 Task: Add Bigelow Strawberry Lemon Orange Blossom Herbal Infusion Tea to the cart.
Action: Mouse moved to (24, 144)
Screenshot: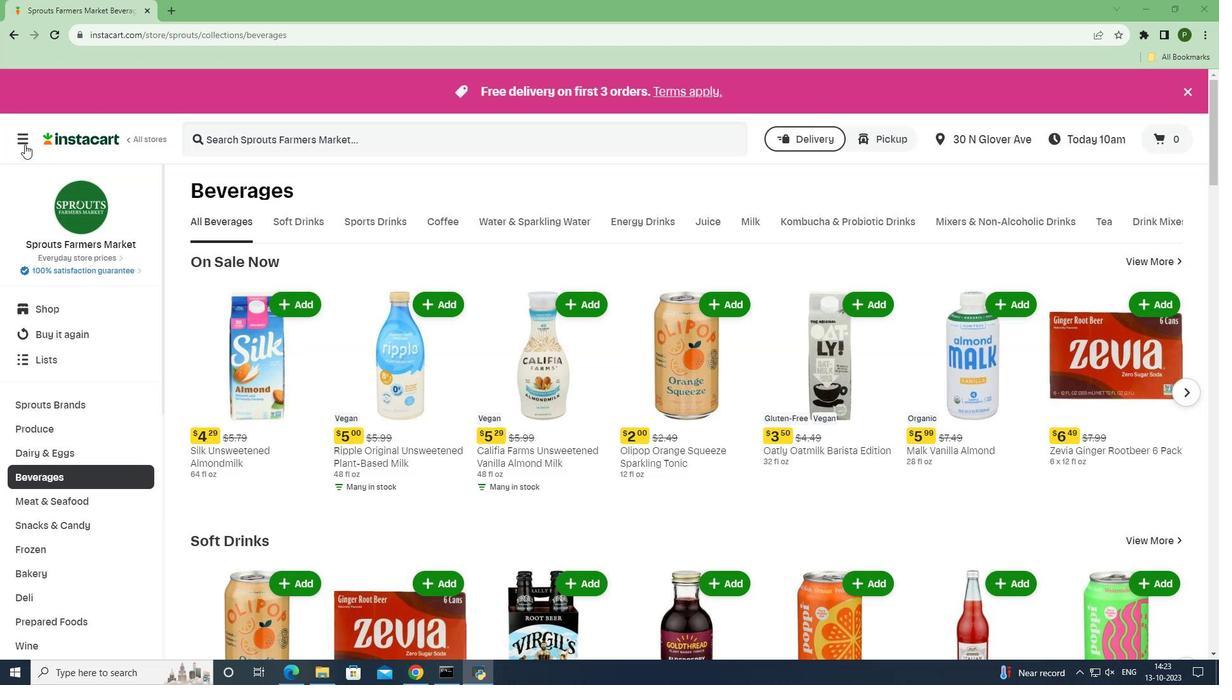 
Action: Mouse pressed left at (24, 144)
Screenshot: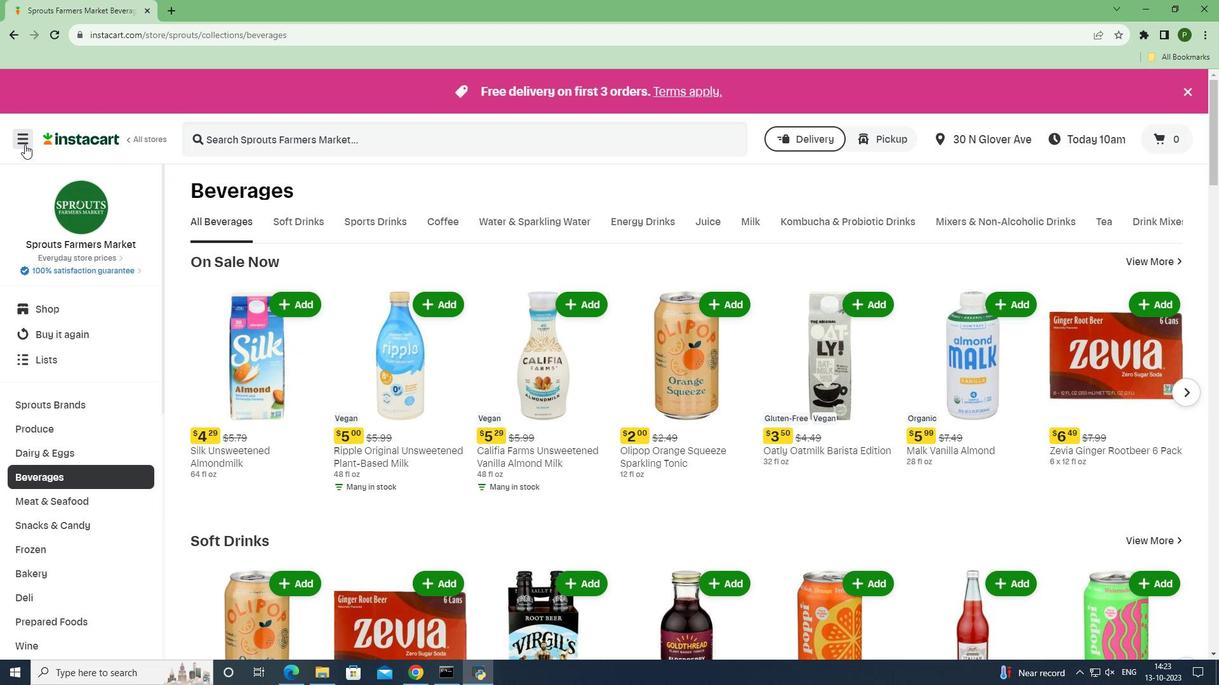
Action: Mouse moved to (47, 338)
Screenshot: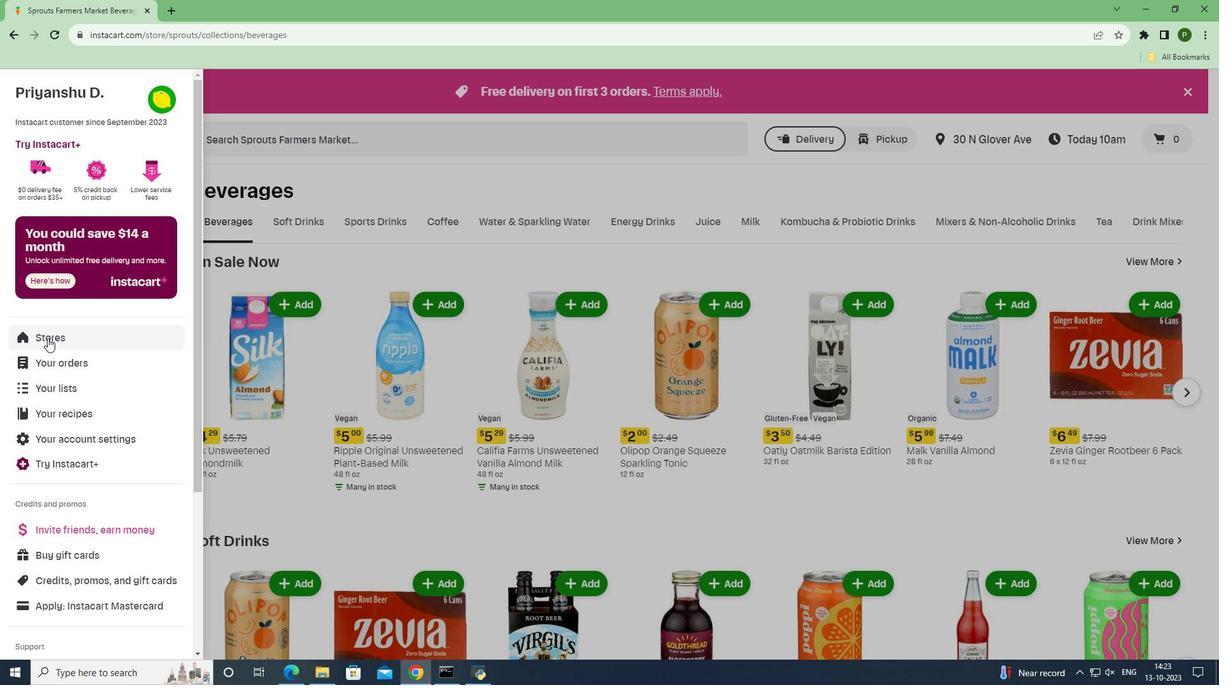 
Action: Mouse pressed left at (47, 338)
Screenshot: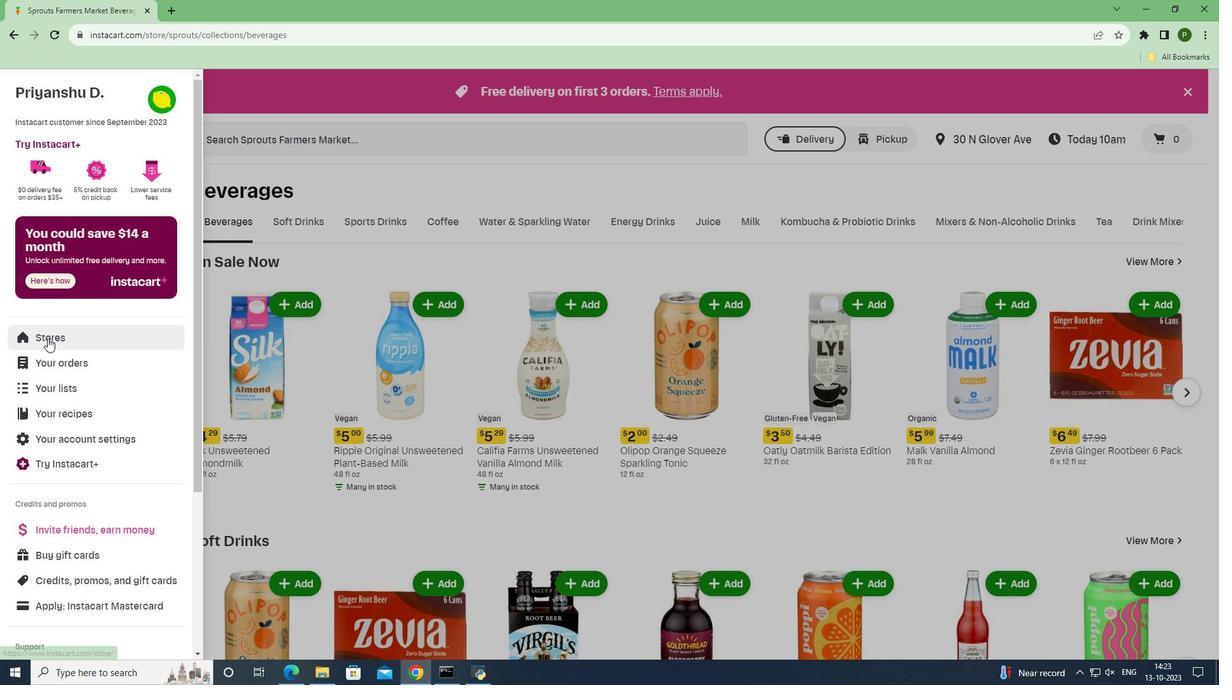 
Action: Mouse moved to (317, 141)
Screenshot: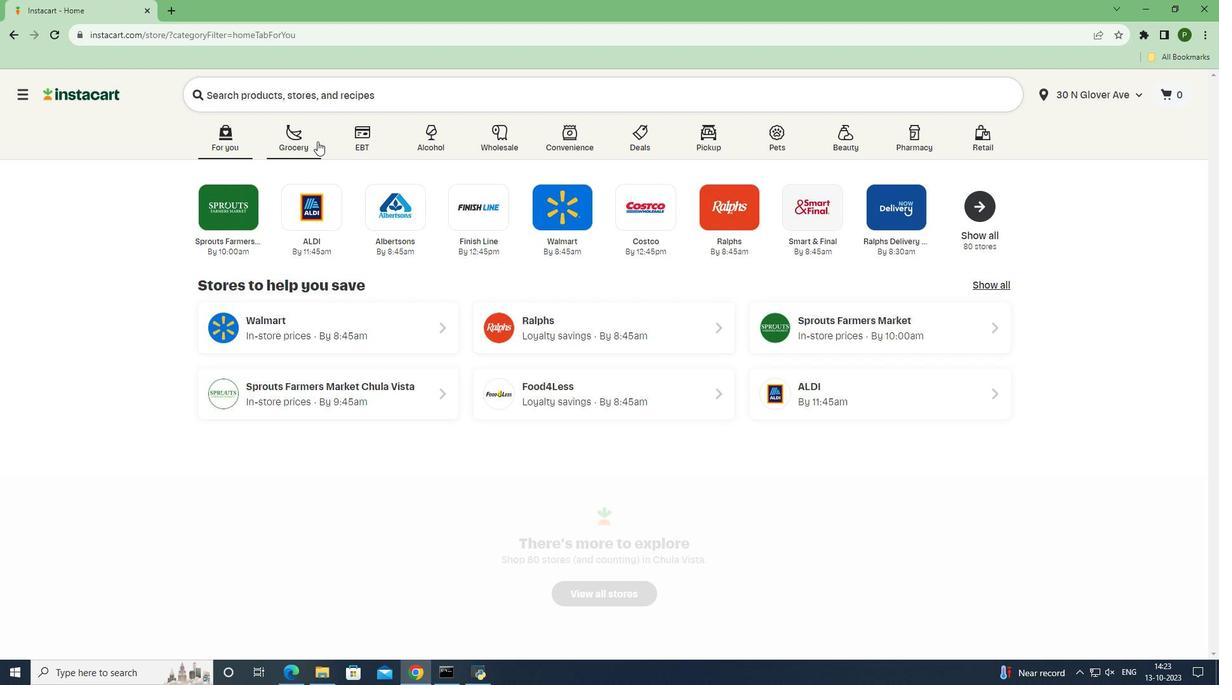 
Action: Mouse pressed left at (317, 141)
Screenshot: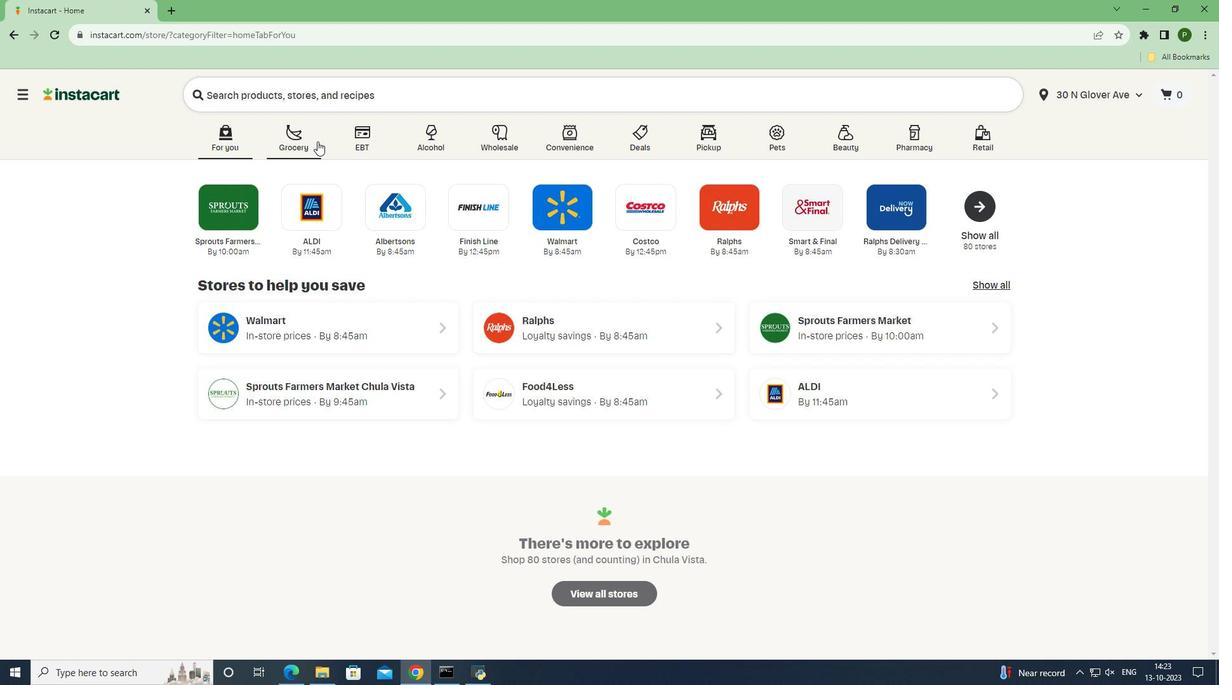 
Action: Mouse moved to (812, 296)
Screenshot: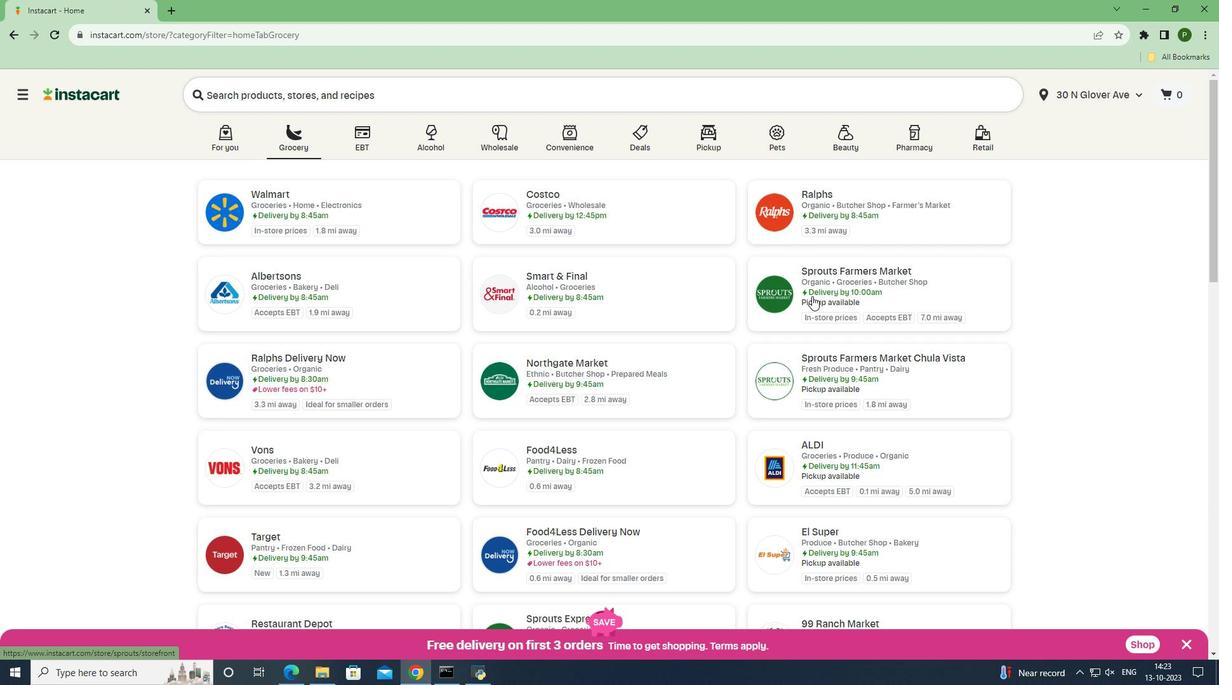 
Action: Mouse pressed left at (812, 296)
Screenshot: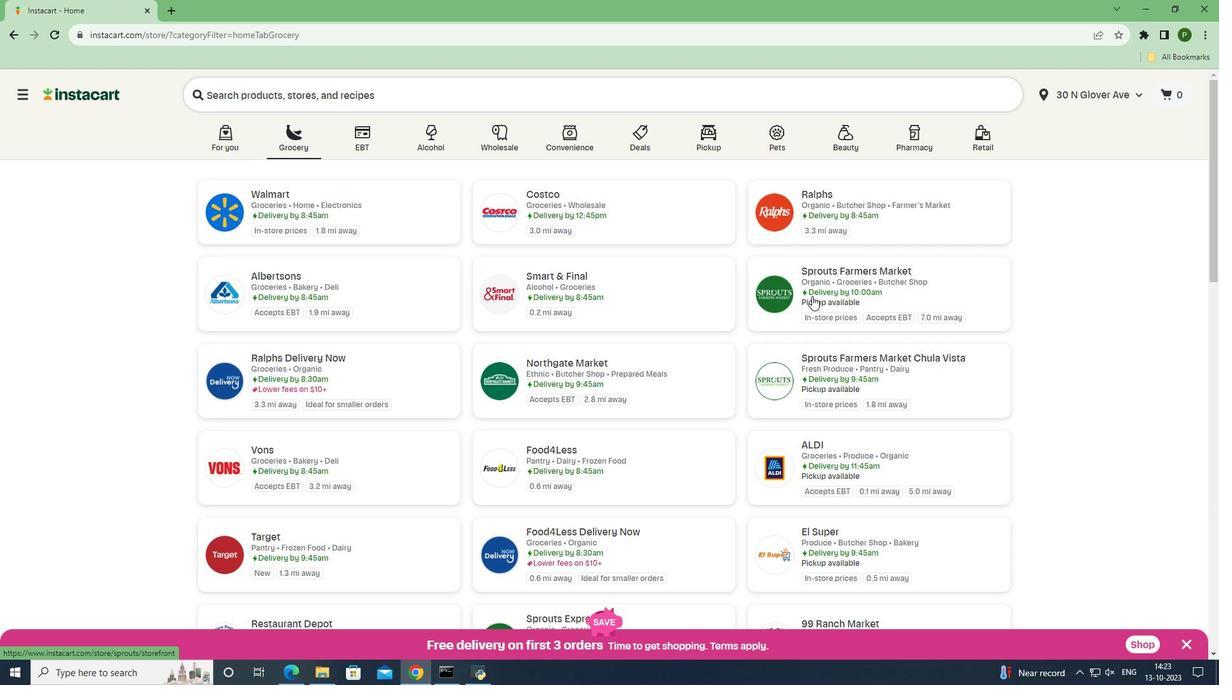 
Action: Mouse moved to (104, 473)
Screenshot: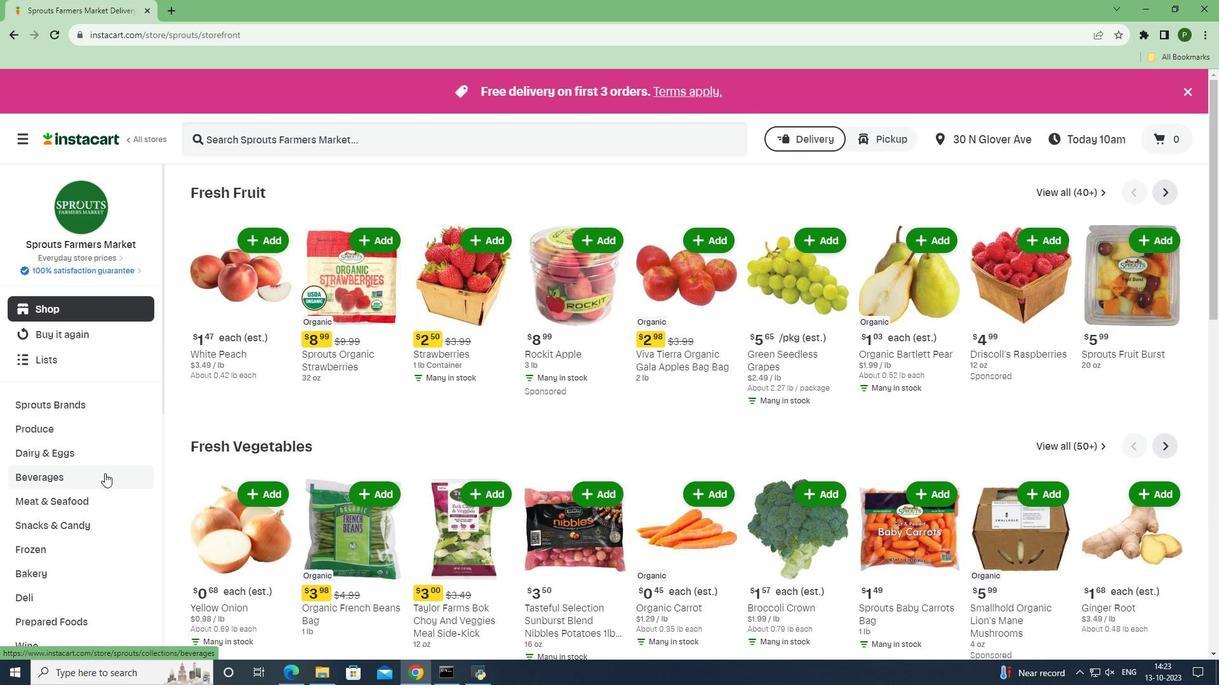 
Action: Mouse pressed left at (104, 473)
Screenshot: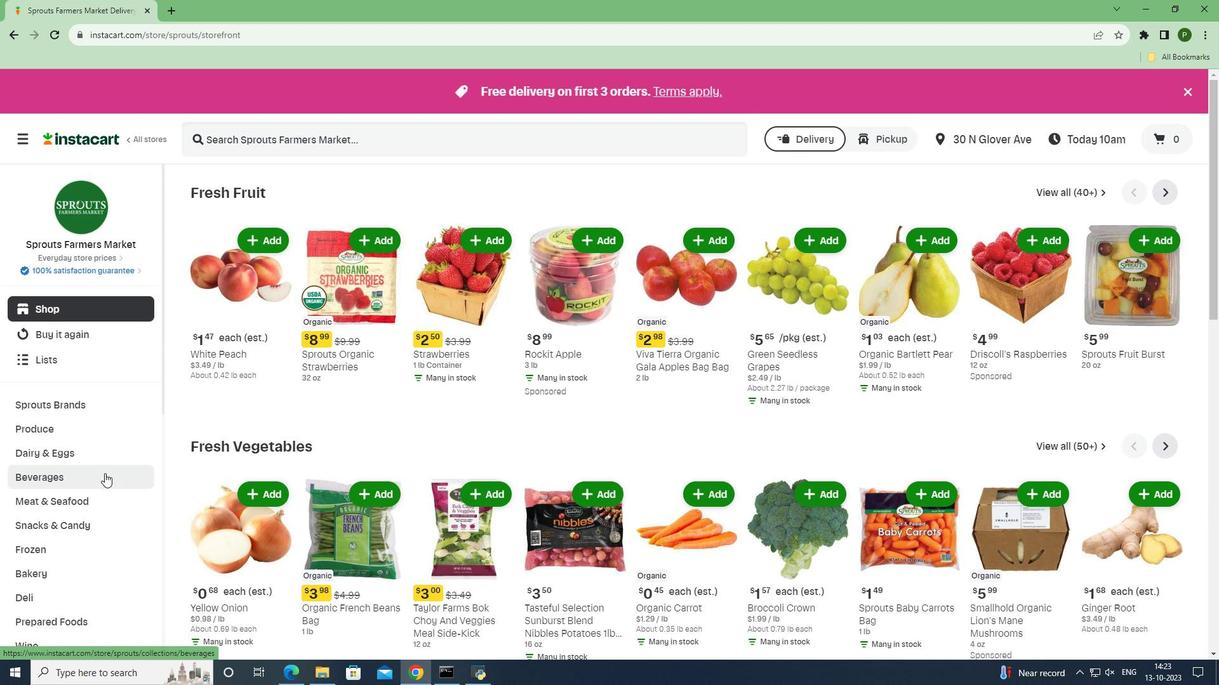 
Action: Mouse moved to (1102, 224)
Screenshot: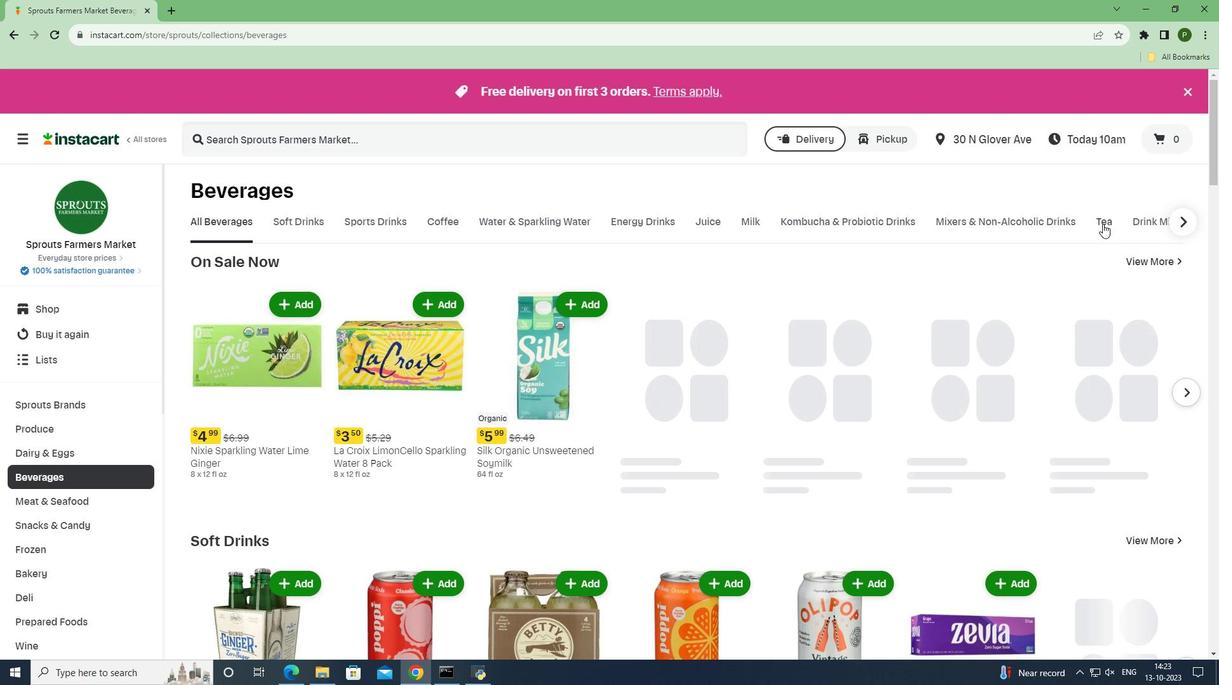 
Action: Mouse pressed left at (1102, 224)
Screenshot: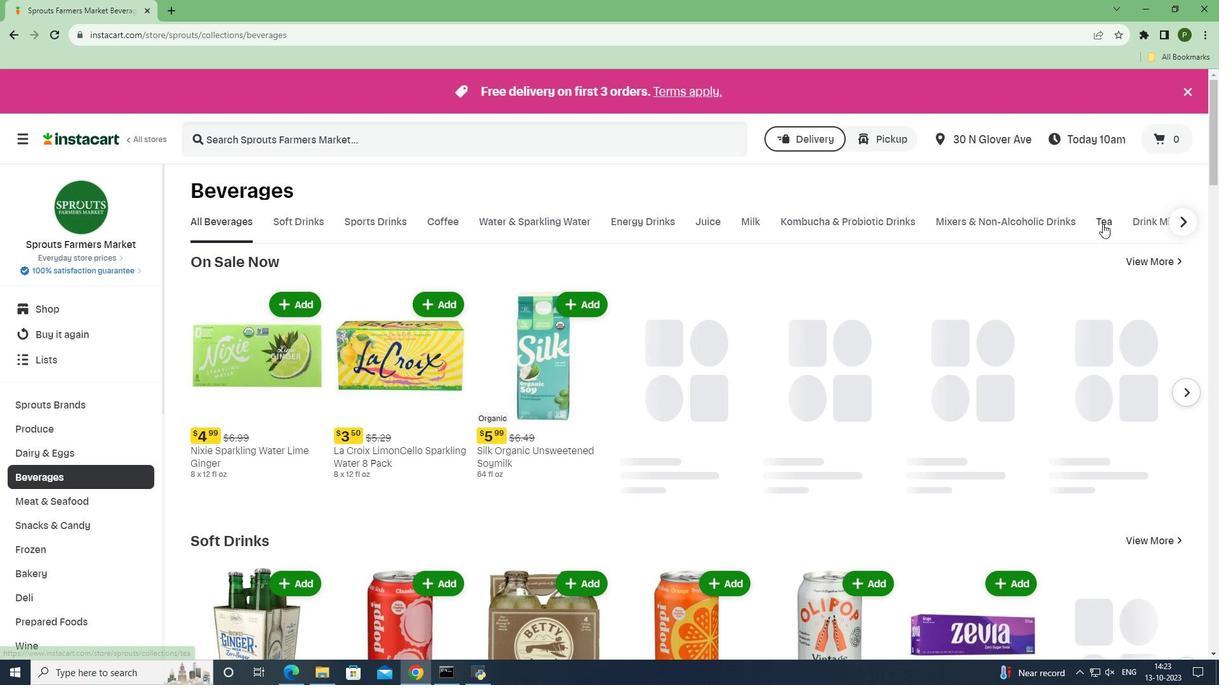 
Action: Mouse moved to (603, 142)
Screenshot: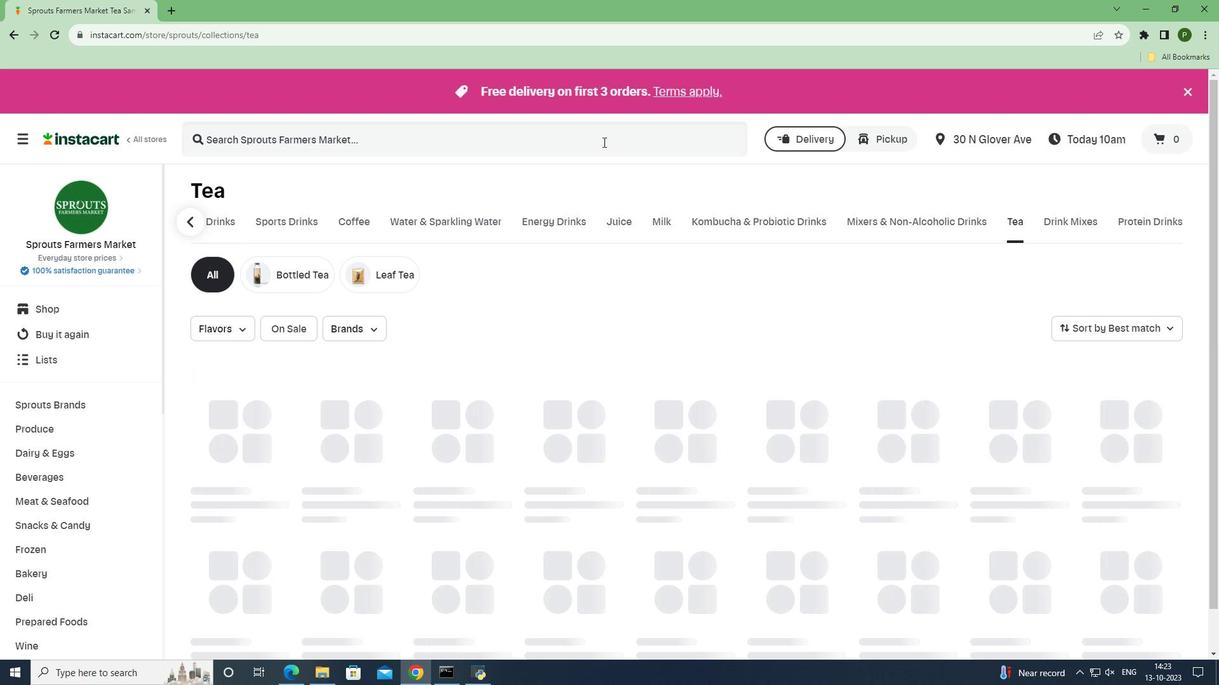 
Action: Mouse pressed left at (603, 142)
Screenshot: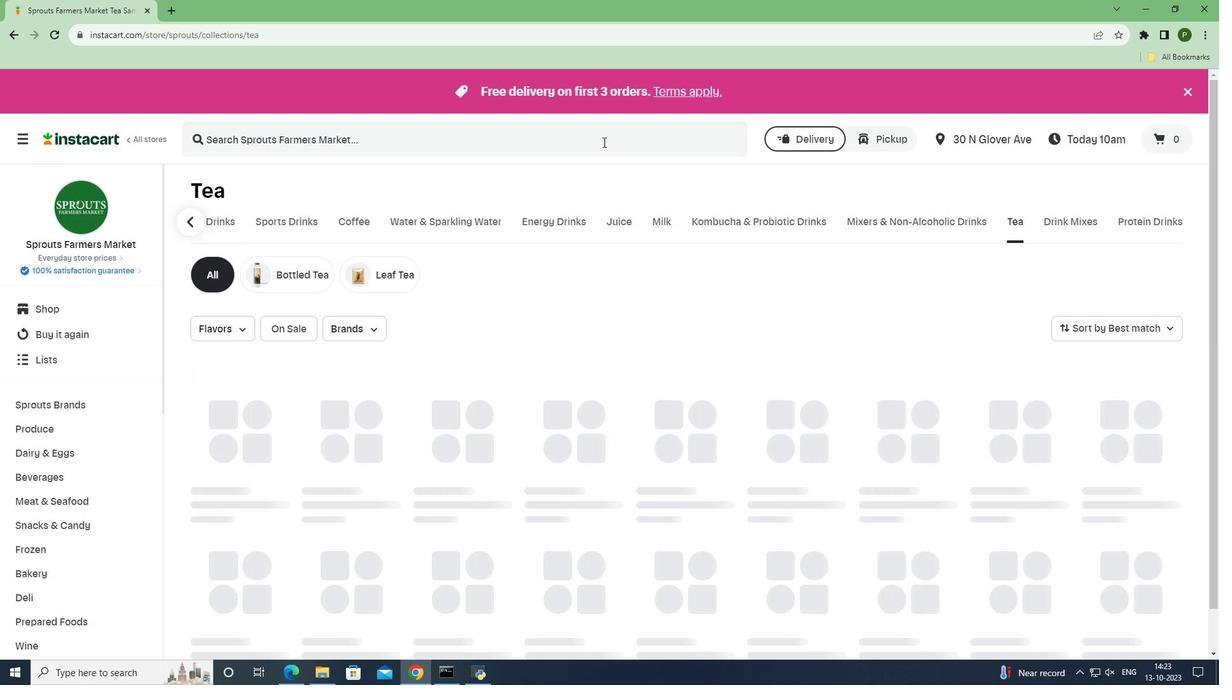 
Action: Key pressed <Key.caps_lock>B<Key.caps_lock>igelow<Key.space><Key.caps_lock>S<Key.caps_lock>trawberry<Key.space><Key.caps_lock>L<Key.caps_lock>emon<Key.space><Key.caps_lock>O<Key.caps_lock>rane<Key.backspace>ge<Key.space><Key.caps_lock>B<Key.caps_lock>losson<Key.space><Key.backspace><Key.backspace>m<Key.space><Key.caps_lock>H<Key.caps_lock>erbal<Key.space><Key.caps_lock>I<Key.caps_lock>nfusion<Key.space><Key.caps_lock>T<Key.caps_lock>ea<Key.space><Key.enter>
Screenshot: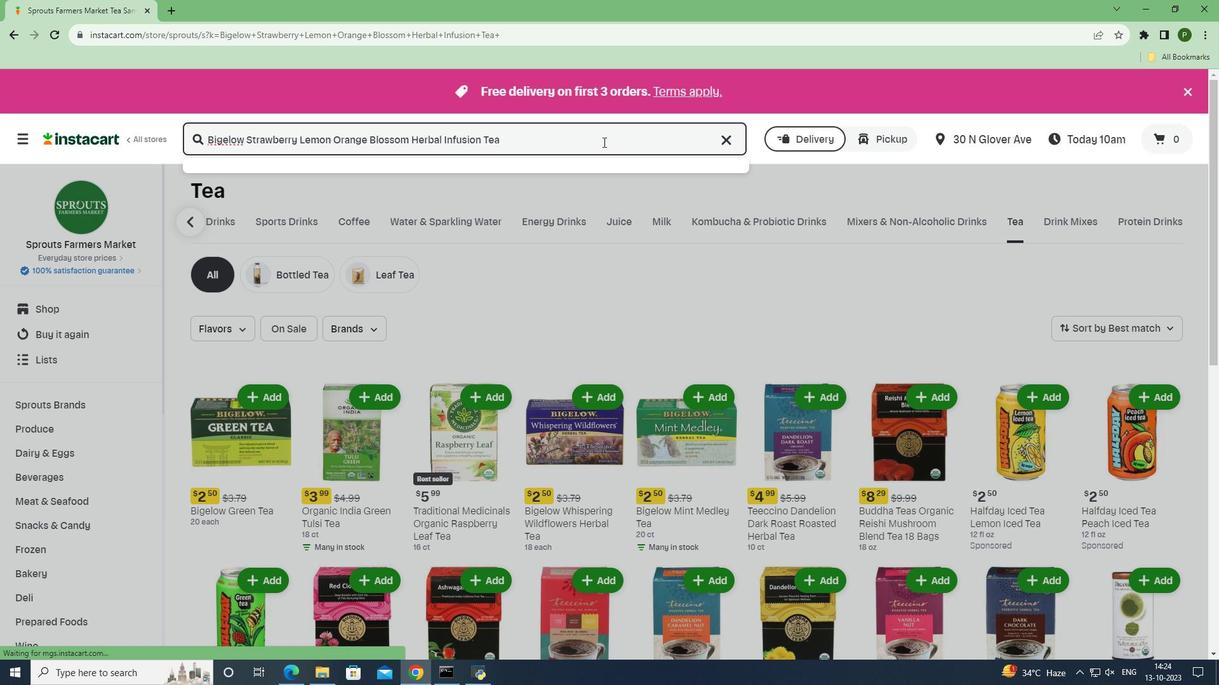 
Action: Mouse moved to (727, 274)
Screenshot: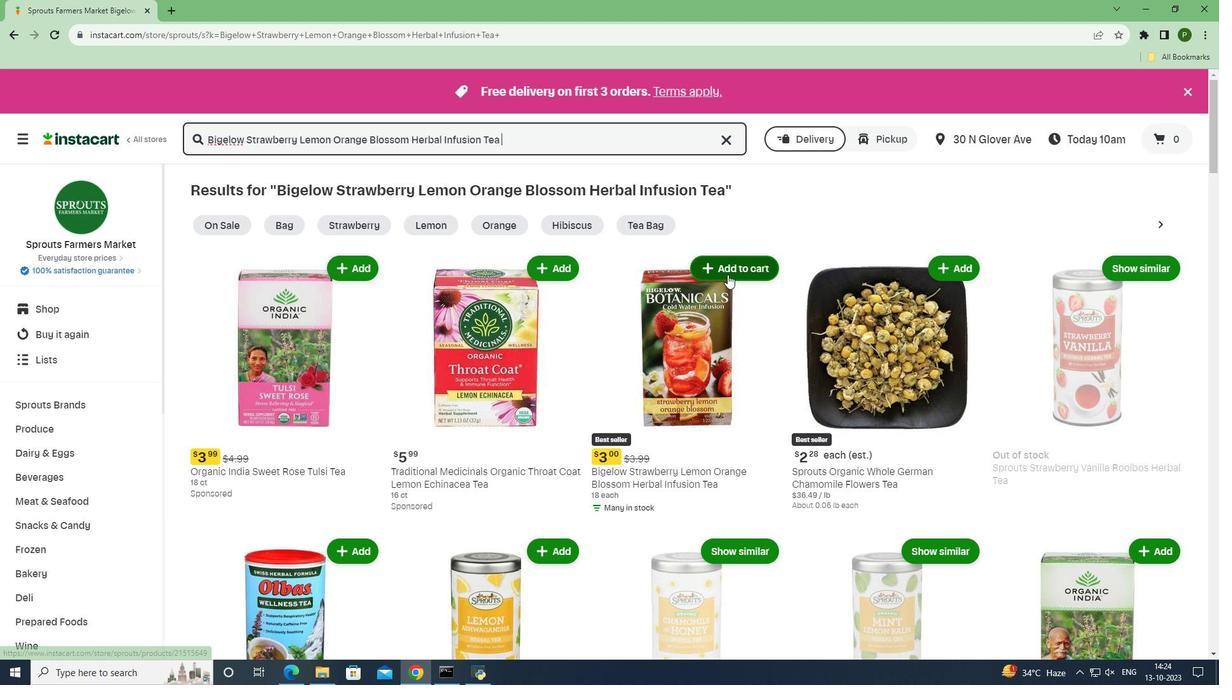 
Action: Mouse pressed left at (727, 274)
Screenshot: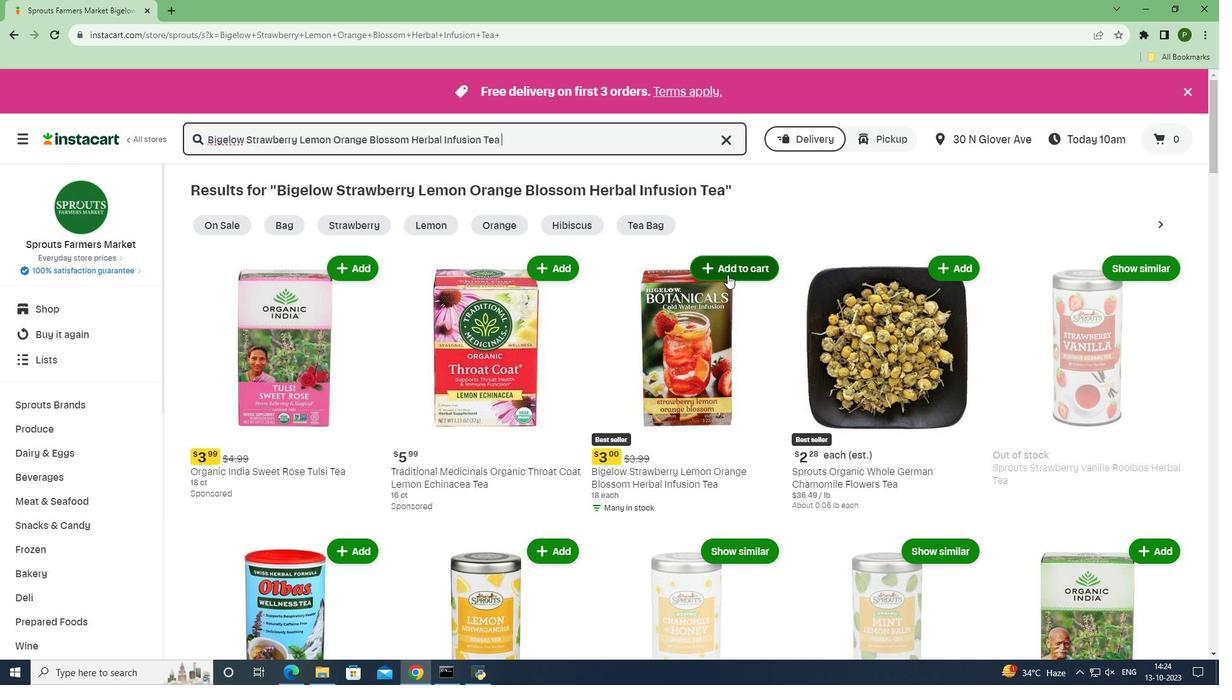 
Action: Mouse moved to (764, 308)
Screenshot: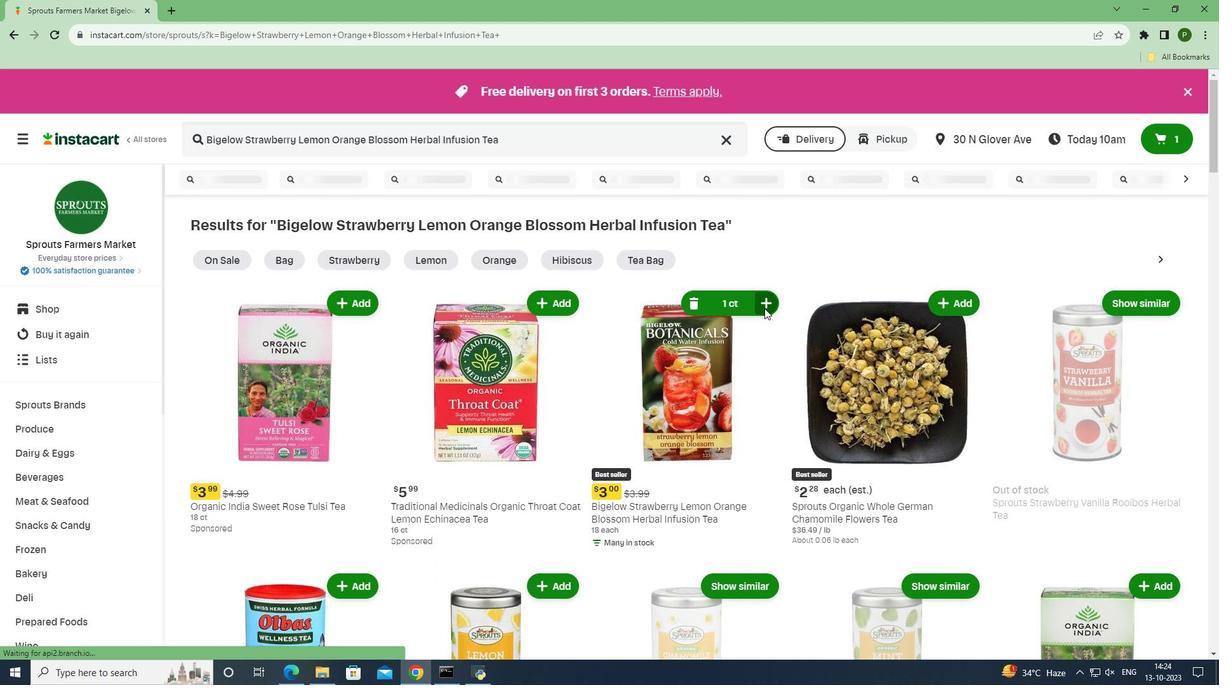 
